 Task: Add any record of contact to the campaign
Action: Mouse scrolled (180, 190) with delta (0, 0)
Screenshot: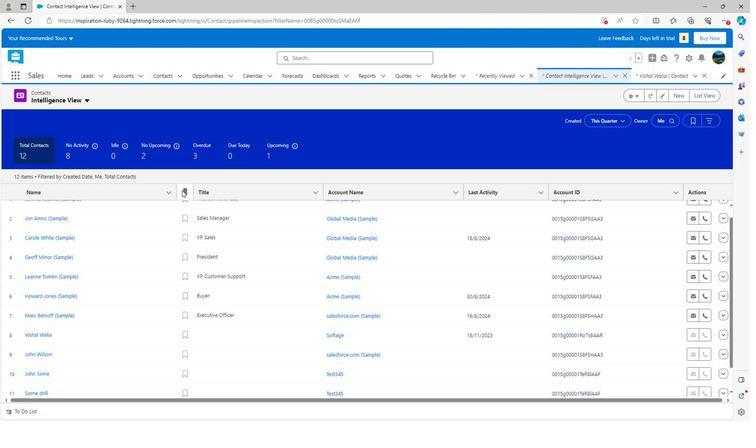 
Action: Mouse scrolled (180, 190) with delta (0, 0)
Screenshot: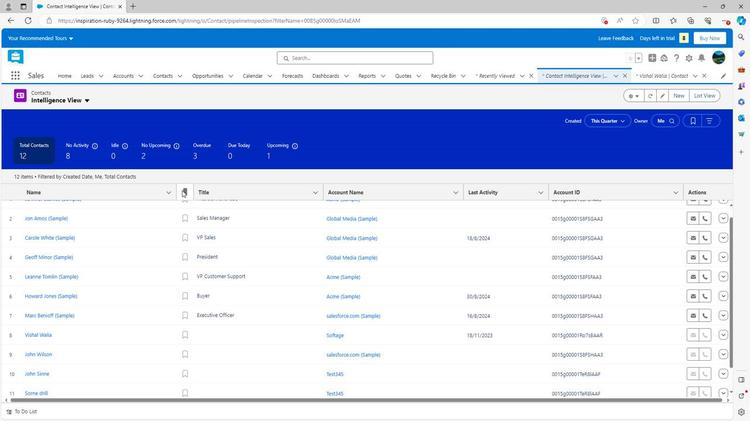 
Action: Mouse scrolled (180, 190) with delta (0, 0)
Screenshot: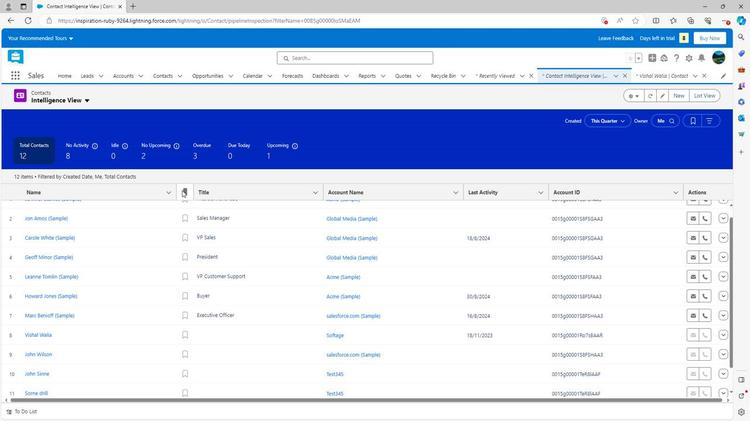 
Action: Mouse scrolled (180, 190) with delta (0, 0)
Screenshot: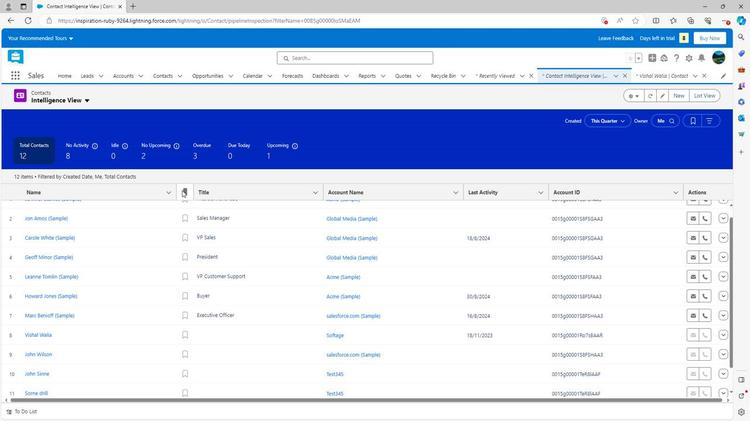 
Action: Mouse scrolled (180, 190) with delta (0, 0)
Screenshot: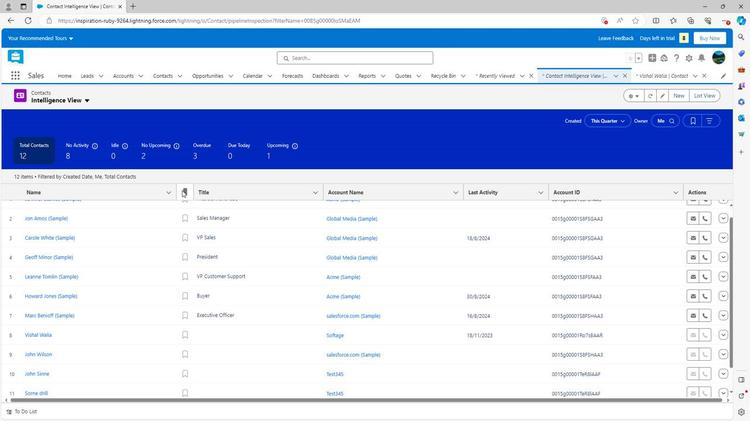
Action: Mouse moved to (429, 205)
Screenshot: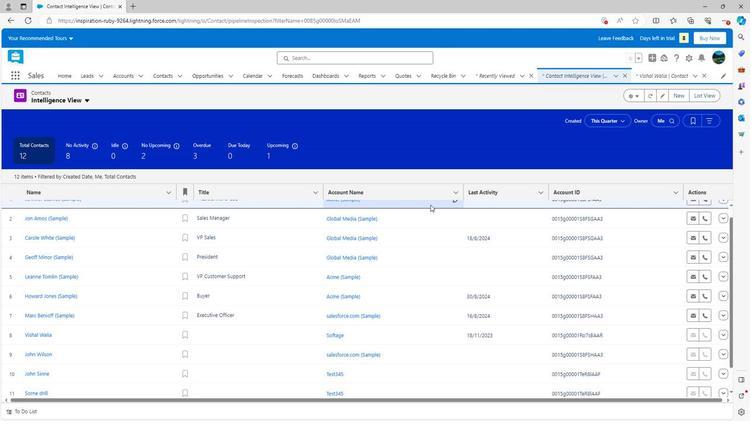 
Action: Mouse scrolled (429, 205) with delta (0, 0)
Screenshot: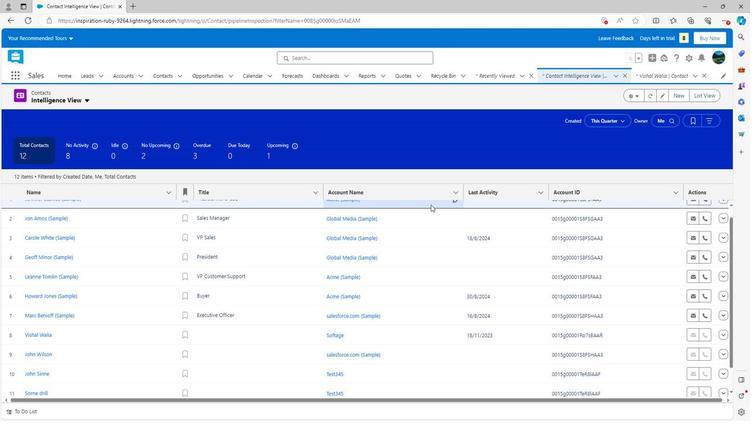 
Action: Mouse moved to (429, 205)
Screenshot: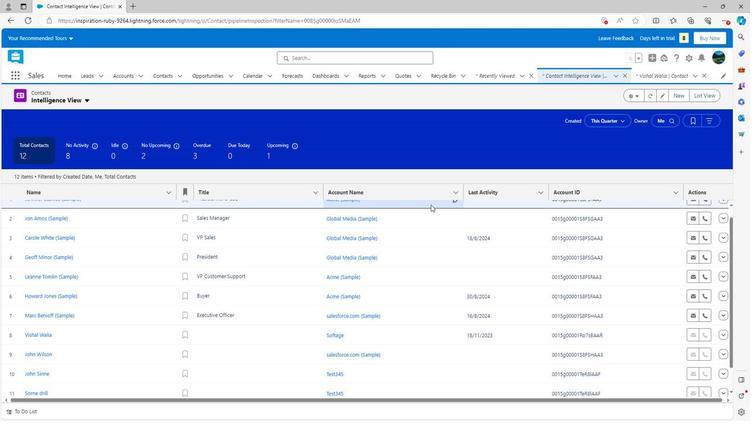 
Action: Mouse scrolled (429, 205) with delta (0, 0)
Screenshot: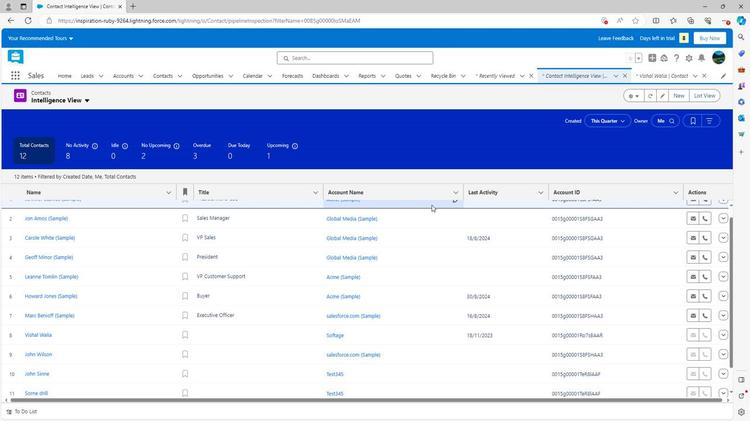 
Action: Mouse moved to (430, 206)
Screenshot: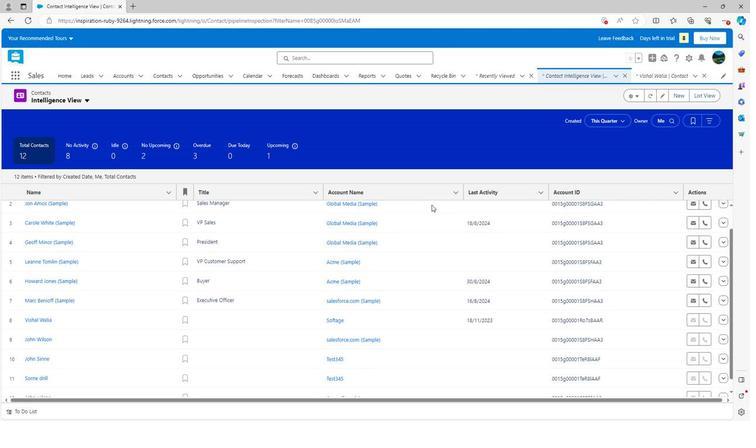 
Action: Mouse scrolled (430, 205) with delta (0, 0)
Screenshot: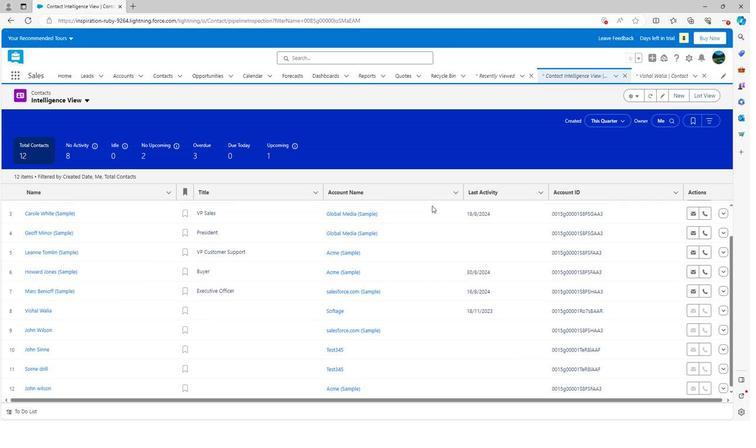 
Action: Mouse scrolled (430, 205) with delta (0, 0)
Screenshot: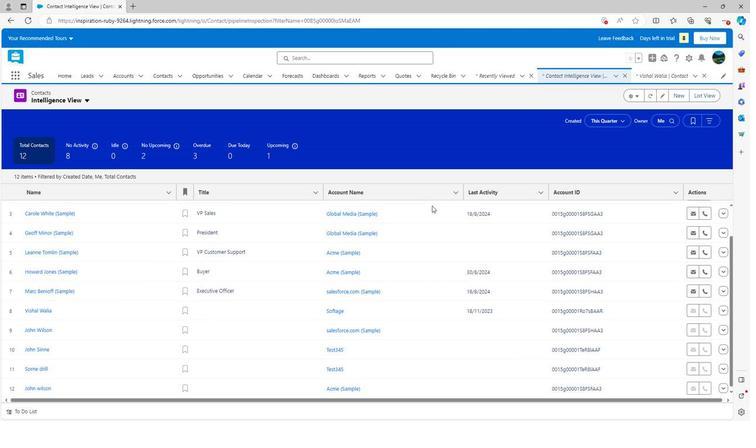 
Action: Mouse scrolled (430, 206) with delta (0, 0)
Screenshot: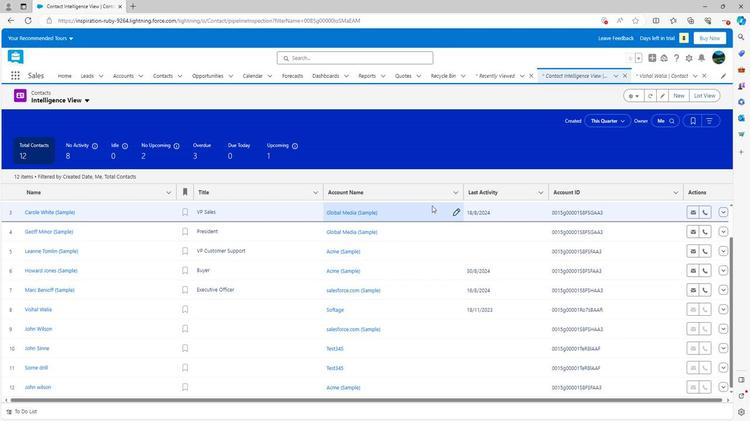 
Action: Mouse scrolled (430, 206) with delta (0, 0)
Screenshot: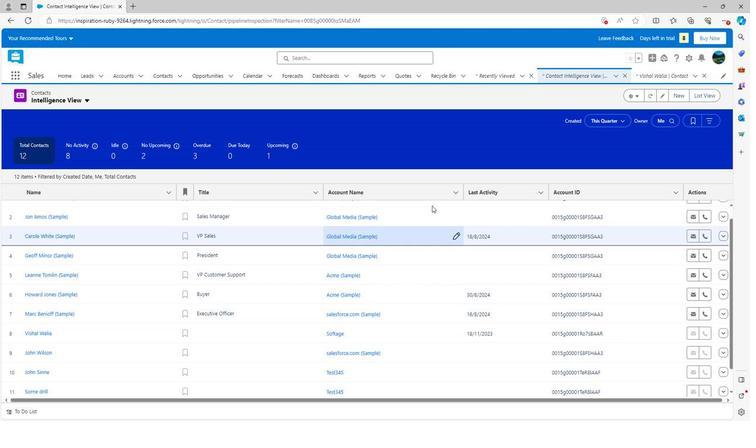 
Action: Mouse scrolled (430, 206) with delta (0, 0)
Screenshot: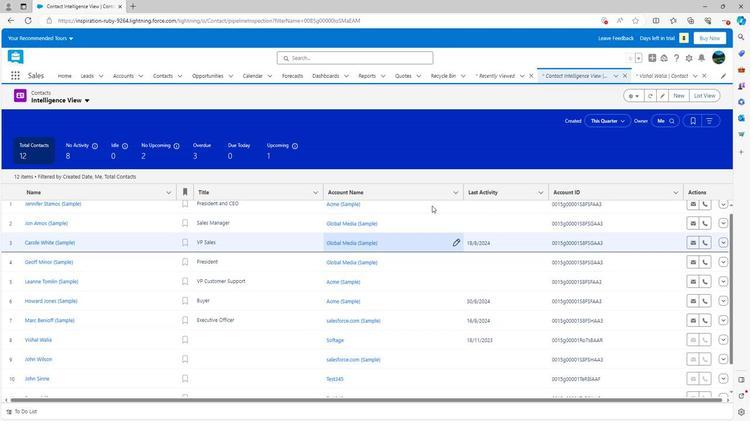 
Action: Mouse scrolled (430, 206) with delta (0, 0)
Screenshot: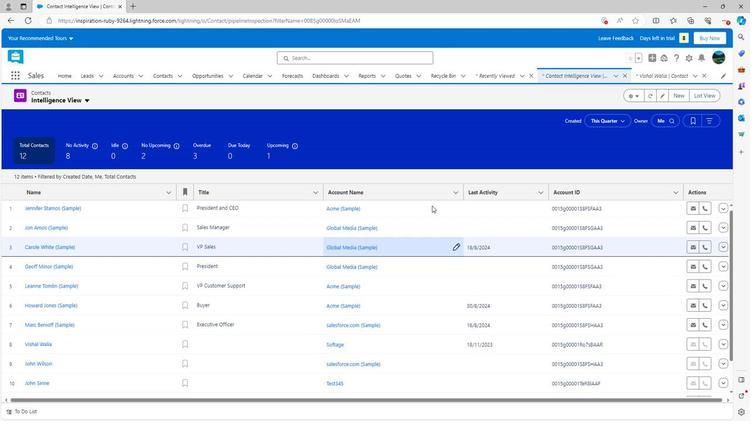 
Action: Mouse moved to (631, 96)
Screenshot: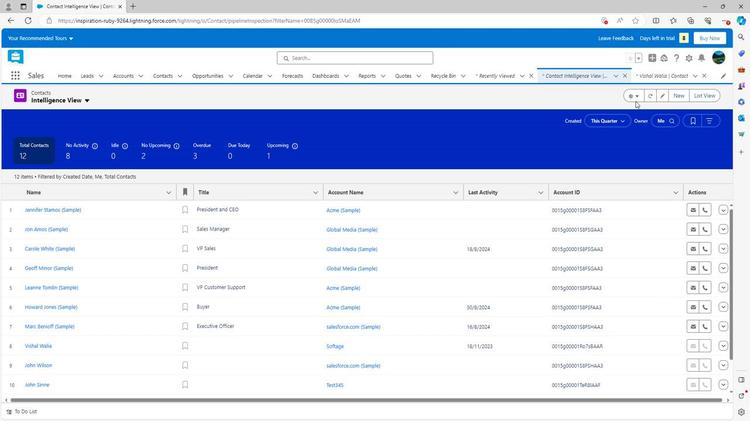
Action: Mouse pressed left at (631, 96)
Screenshot: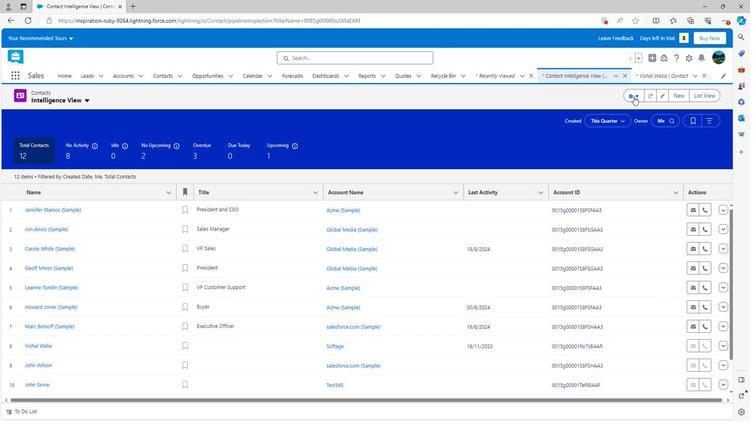 
Action: Mouse moved to (592, 130)
Screenshot: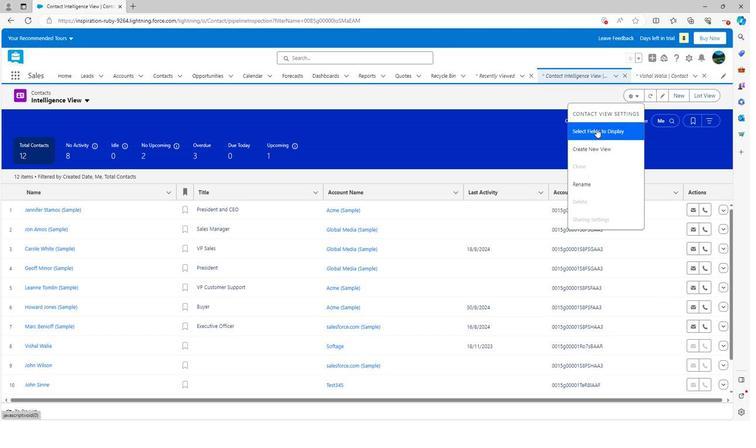 
Action: Mouse pressed left at (592, 130)
Screenshot: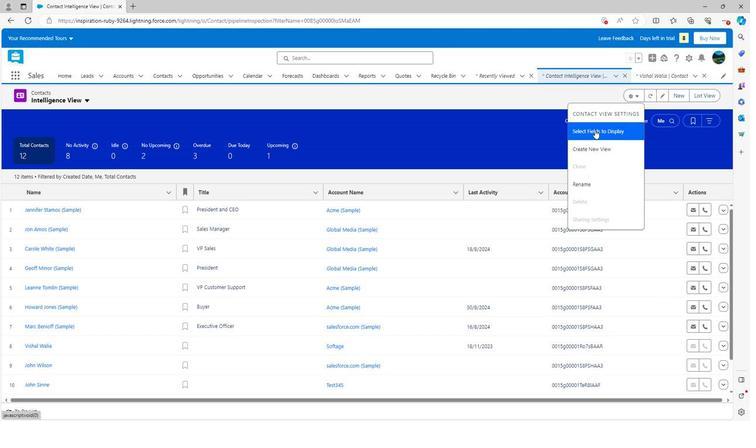 
Action: Mouse moved to (301, 222)
Screenshot: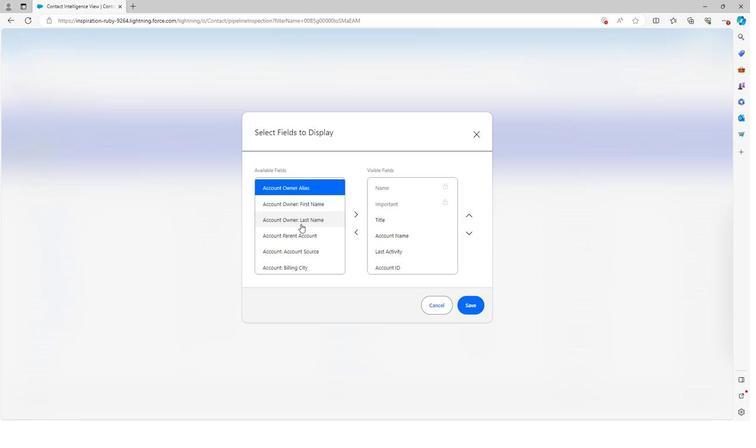 
Action: Mouse pressed left at (301, 222)
Screenshot: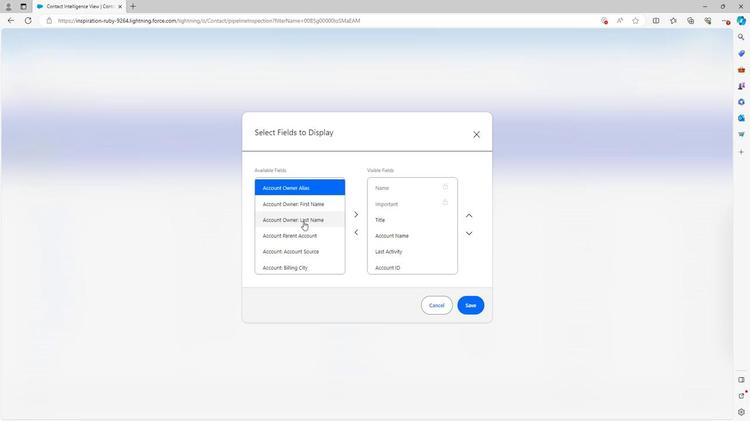 
Action: Mouse moved to (352, 215)
Screenshot: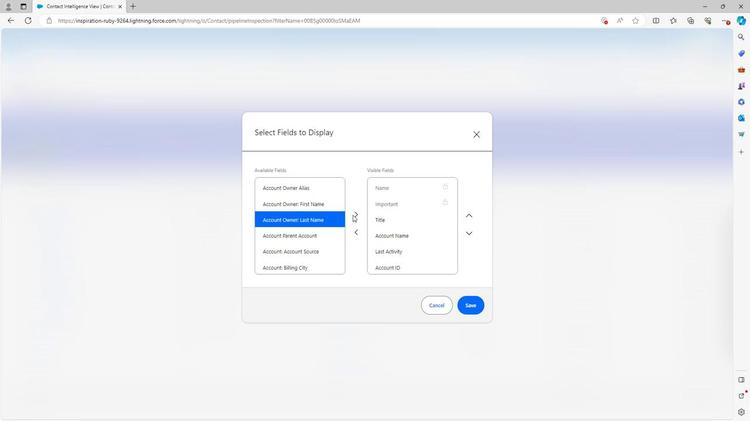
Action: Mouse pressed left at (352, 215)
Screenshot: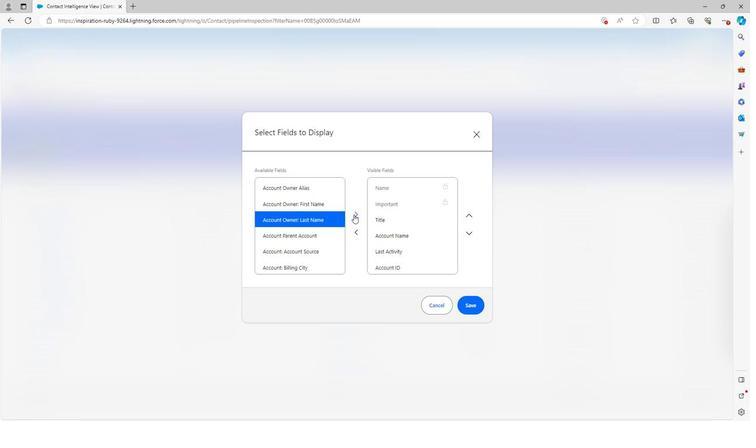
Action: Mouse moved to (466, 303)
Screenshot: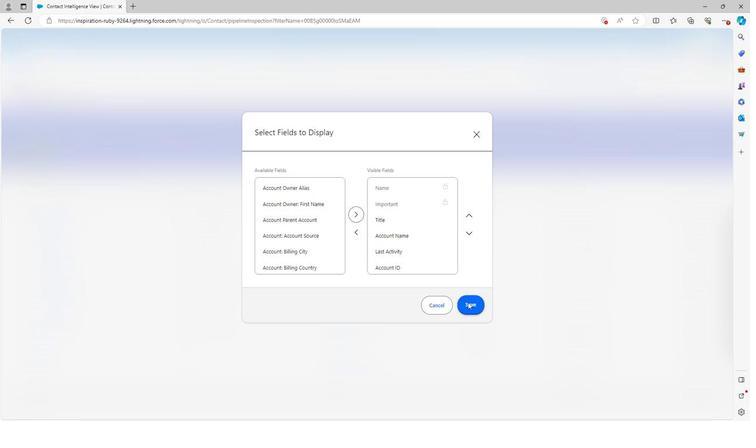 
Action: Mouse pressed left at (466, 303)
Screenshot: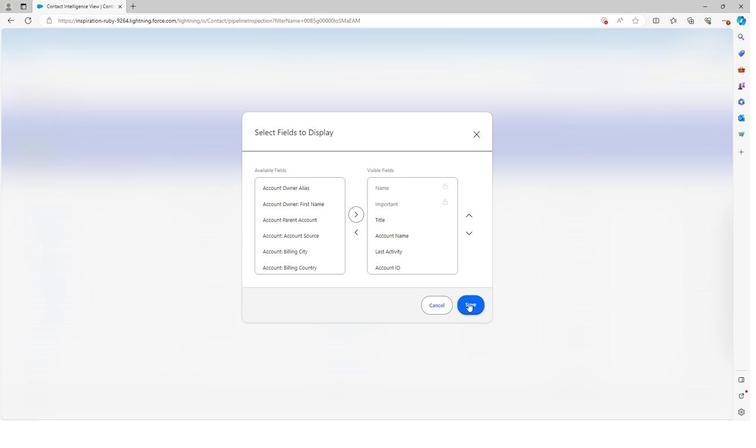 
Action: Mouse moved to (679, 96)
Screenshot: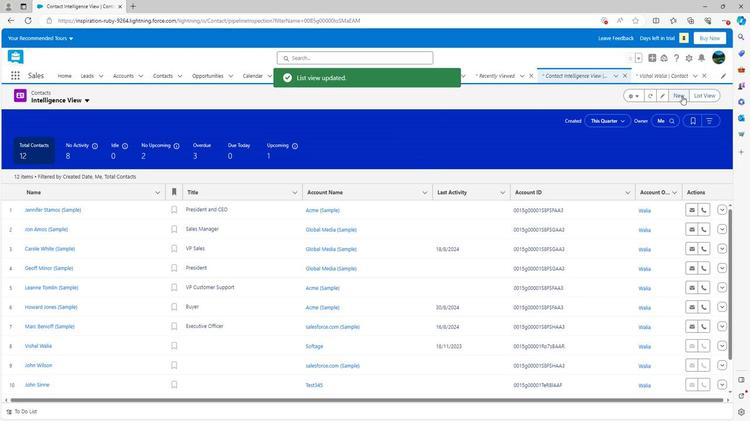 
Action: Mouse pressed left at (679, 96)
Screenshot: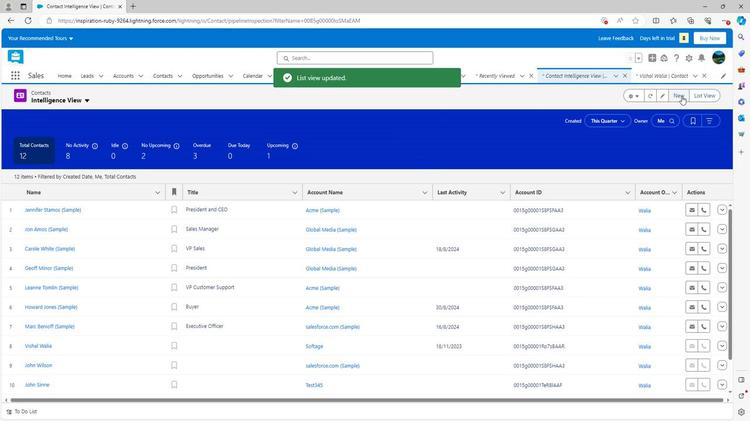 
Action: Mouse moved to (278, 106)
Screenshot: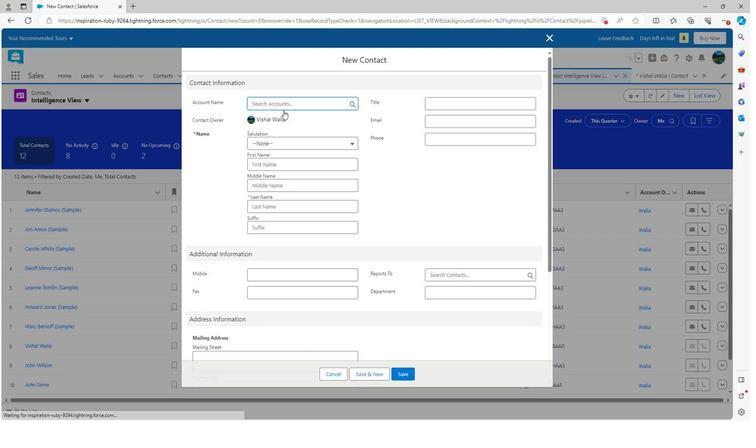 
Action: Mouse pressed left at (278, 106)
Screenshot: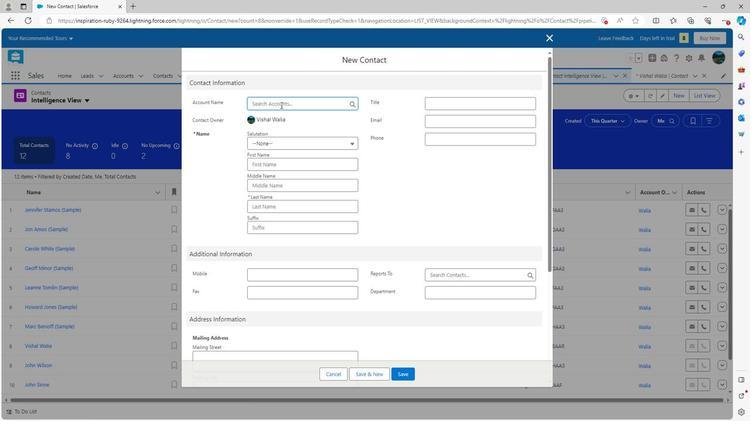 
Action: Mouse moved to (270, 133)
Screenshot: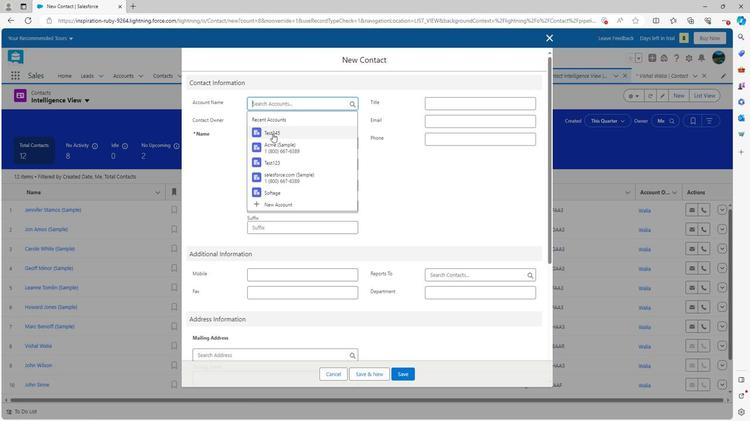 
Action: Mouse pressed left at (270, 133)
Screenshot: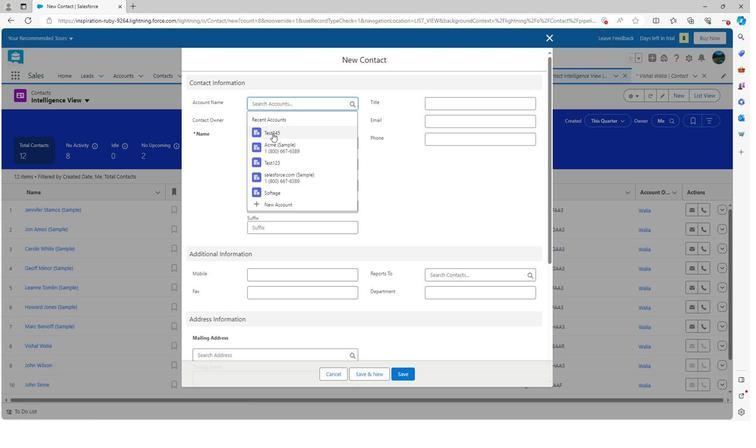 
Action: Mouse moved to (271, 154)
Screenshot: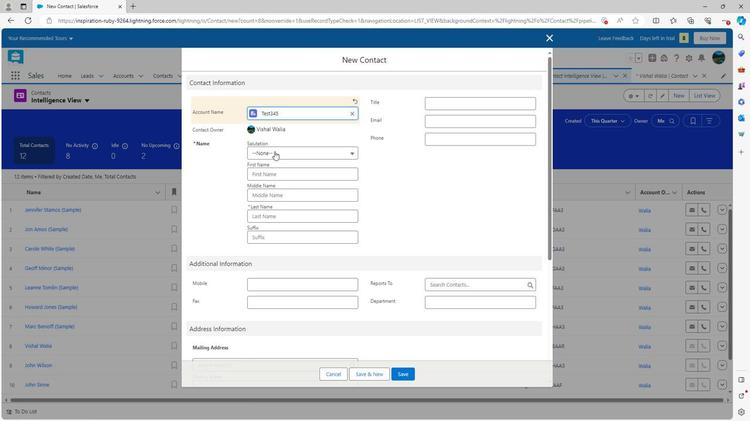 
Action: Mouse pressed left at (271, 154)
Screenshot: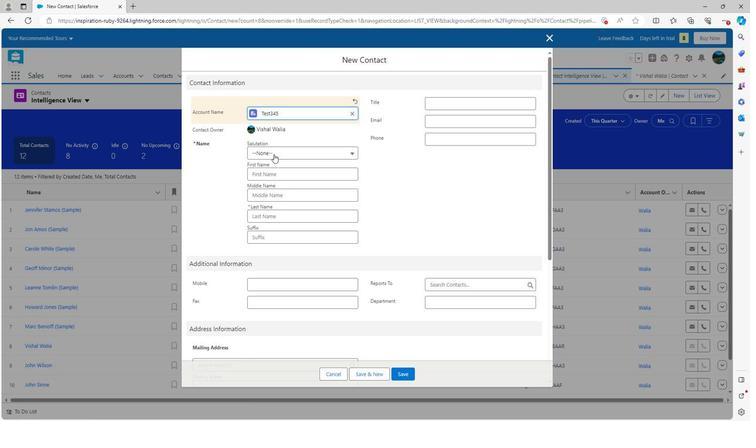 
Action: Mouse moved to (266, 182)
Screenshot: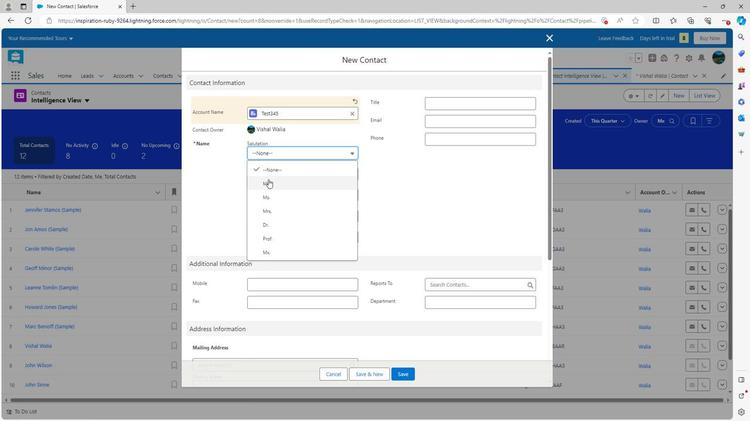 
Action: Mouse pressed left at (266, 182)
Screenshot: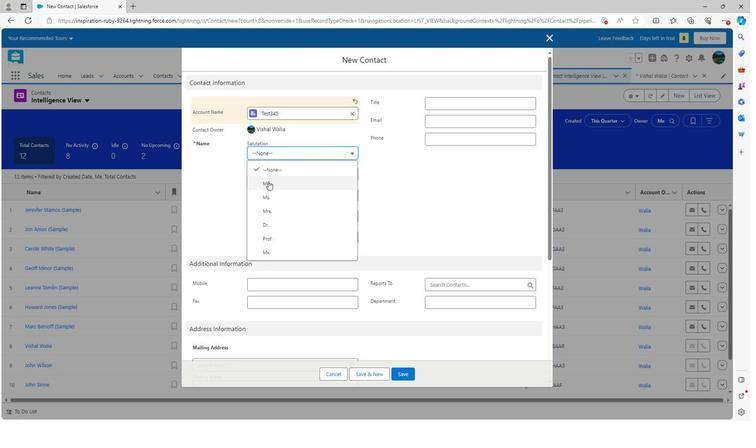 
Action: Mouse moved to (272, 174)
Screenshot: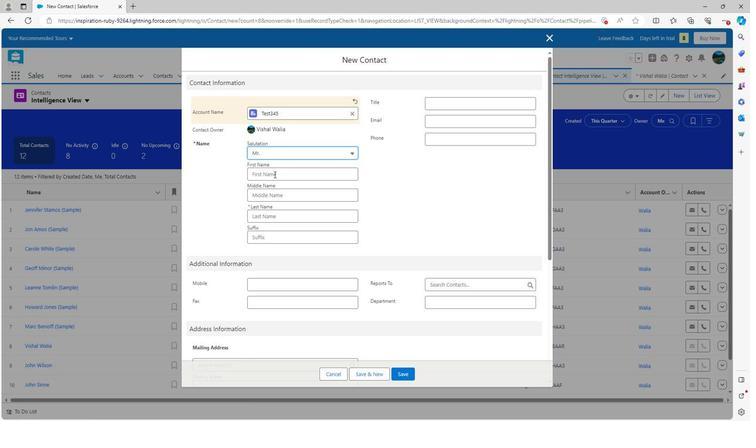 
Action: Mouse pressed left at (272, 174)
Screenshot: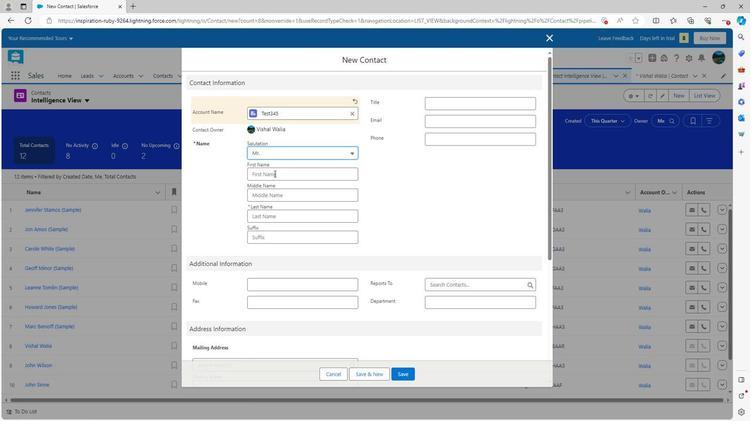
Action: Mouse moved to (277, 289)
Screenshot: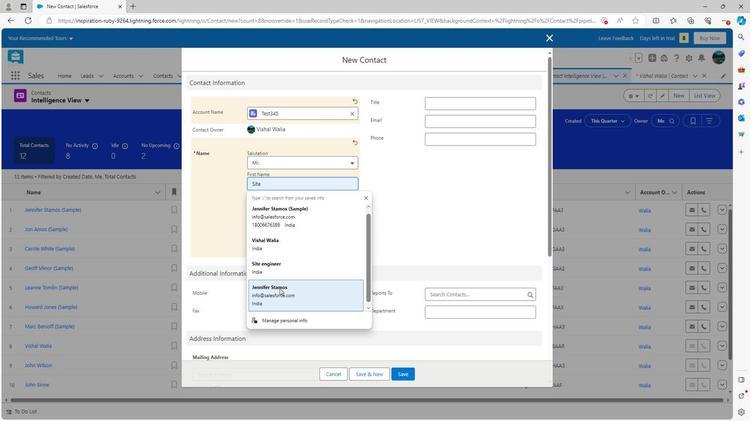 
Action: Mouse pressed left at (277, 289)
Screenshot: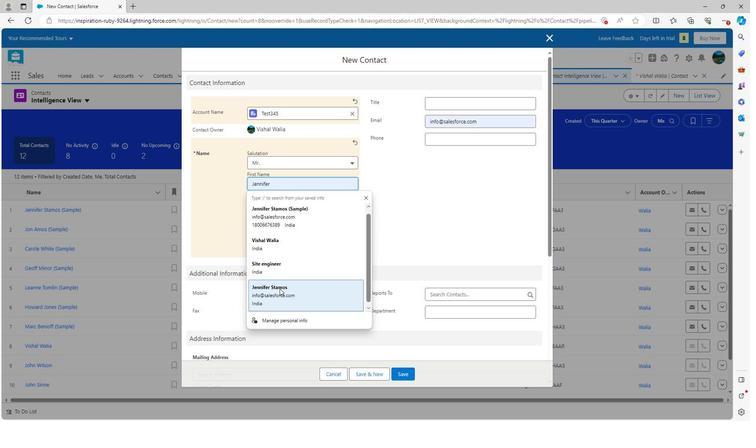 
Action: Mouse moved to (407, 376)
Screenshot: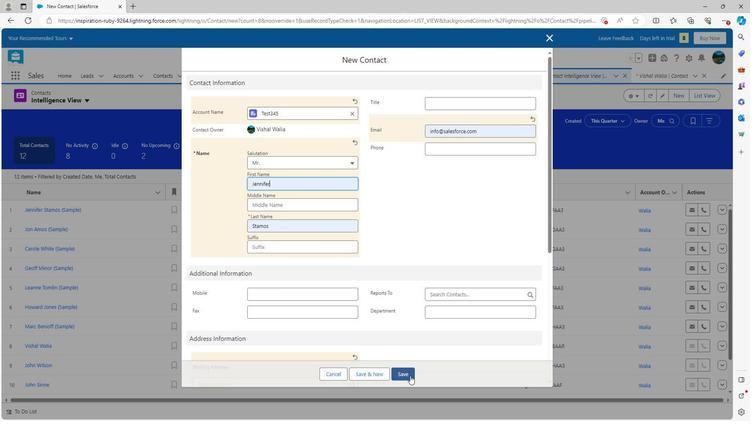 
Action: Mouse pressed left at (407, 376)
Screenshot: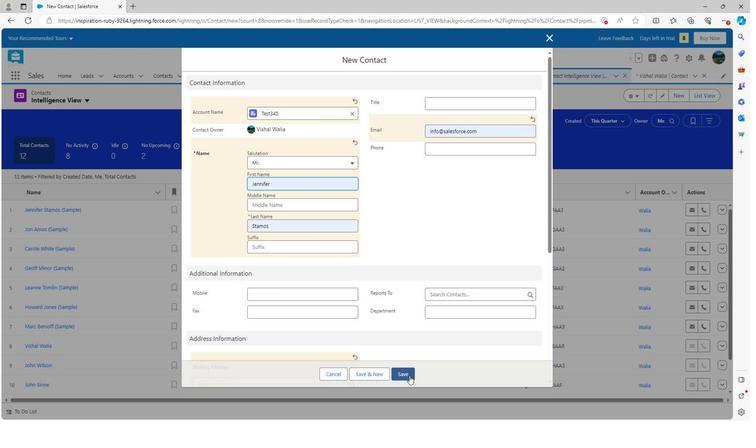 
Action: Mouse moved to (315, 209)
Screenshot: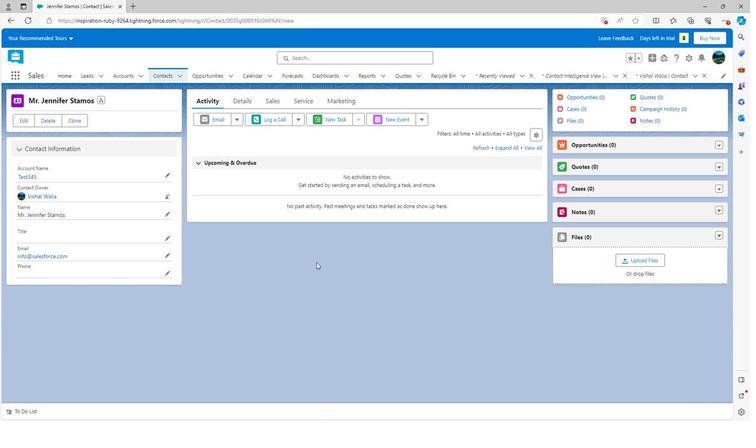 
